 Task: Delete the filter.
Action: Mouse moved to (859, 133)
Screenshot: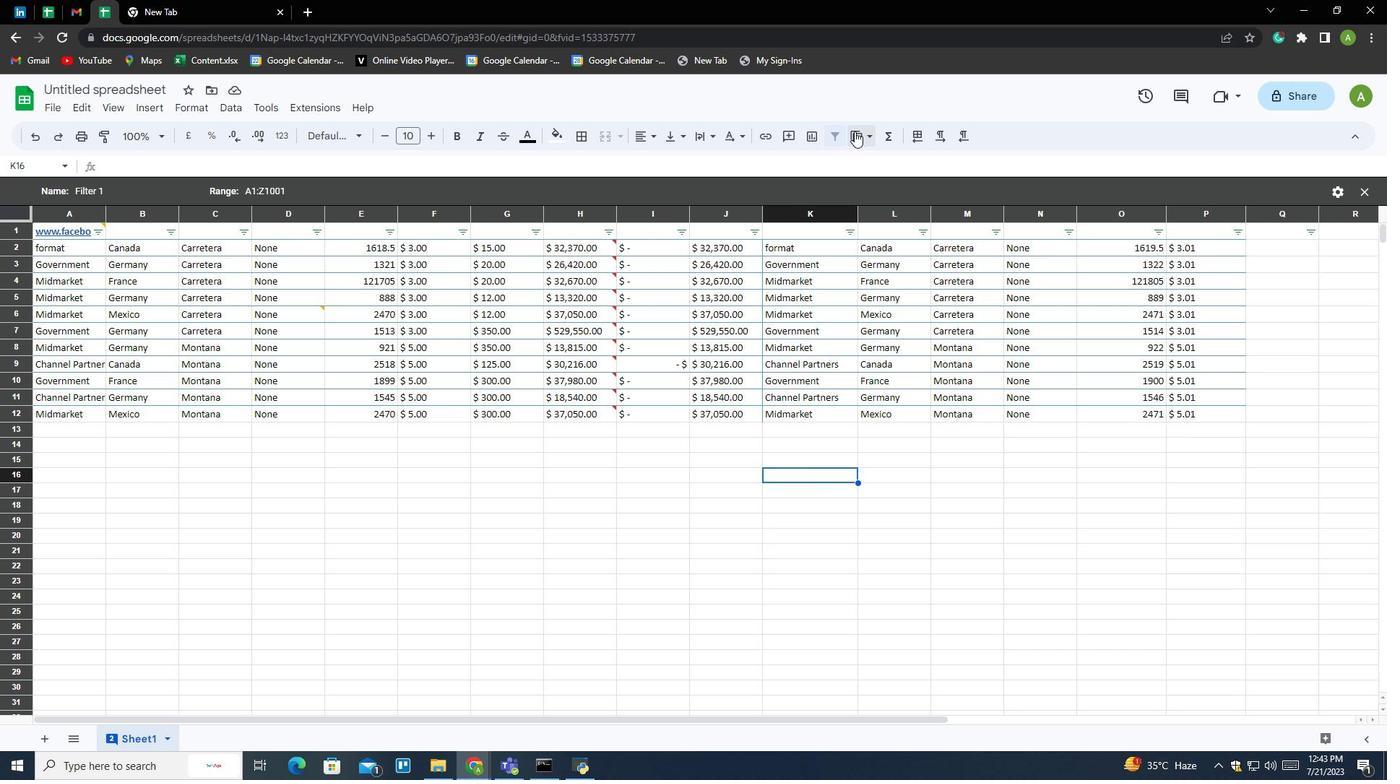 
Action: Mouse pressed left at (859, 133)
Screenshot: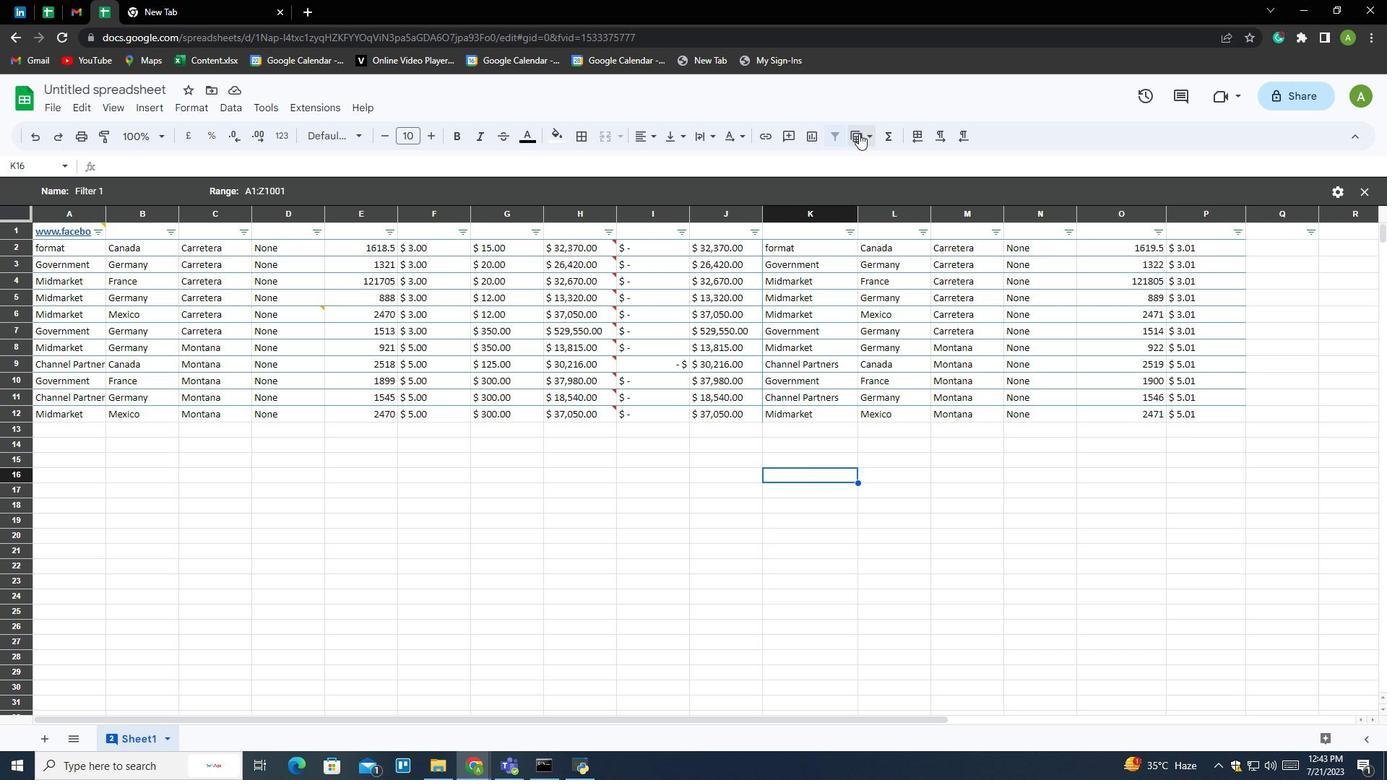 
Action: Mouse moved to (917, 218)
Screenshot: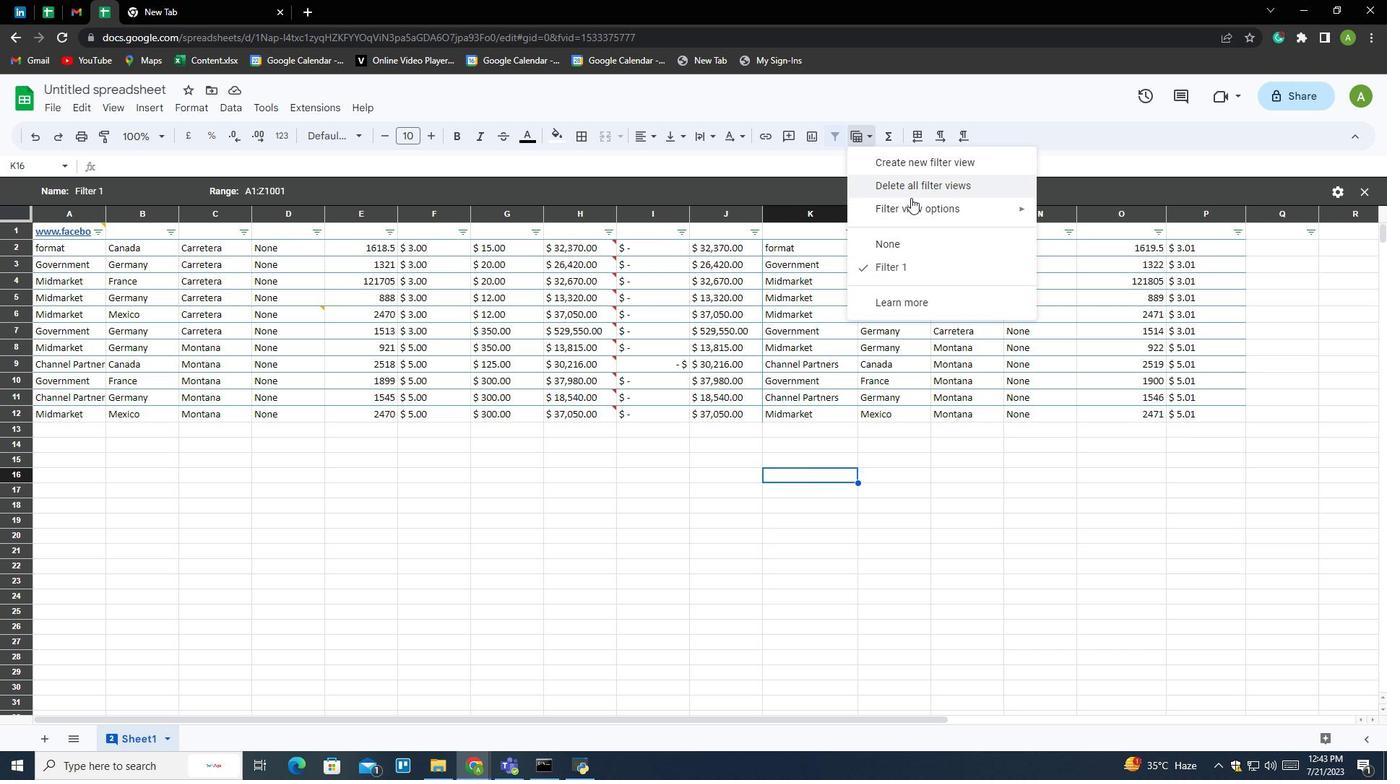 
Action: Mouse pressed left at (917, 218)
Screenshot: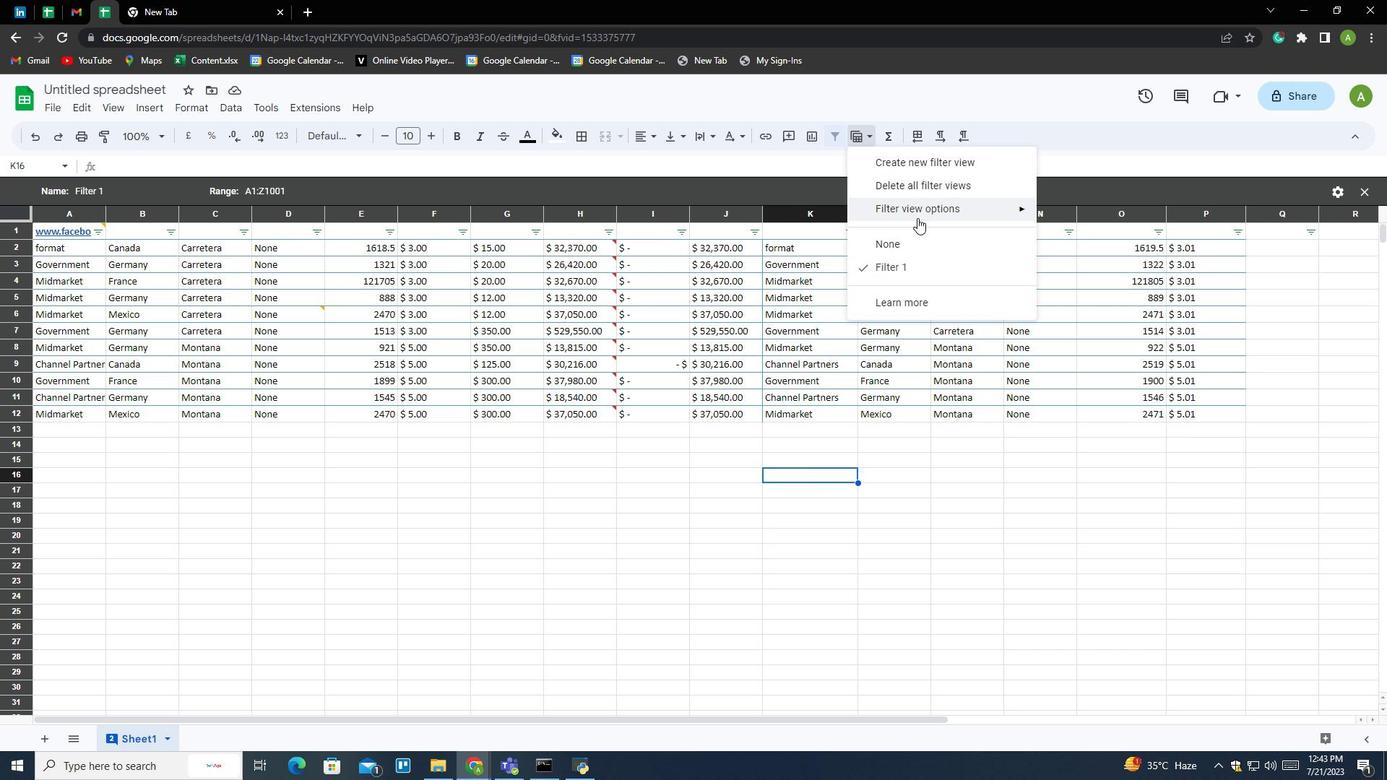 
Action: Mouse moved to (1074, 283)
Screenshot: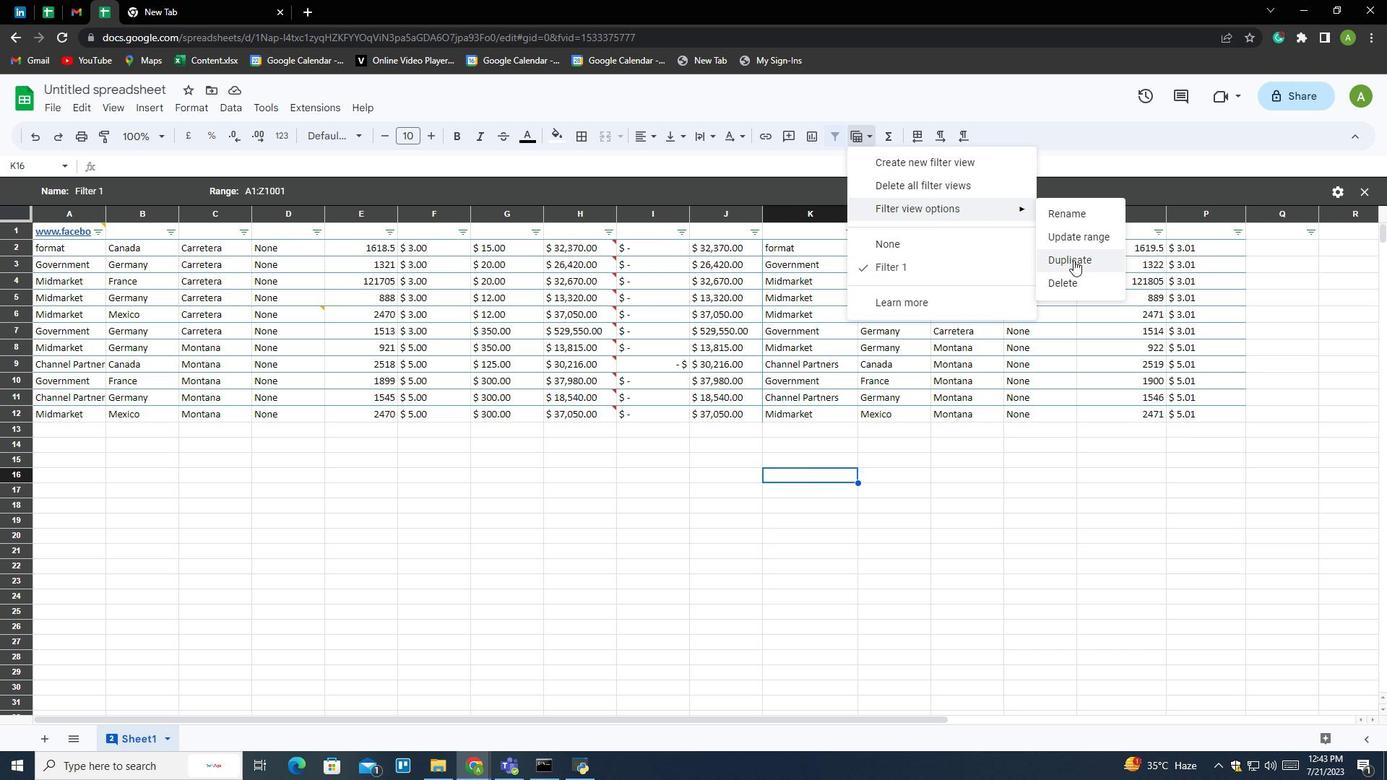 
Action: Mouse pressed left at (1074, 283)
Screenshot: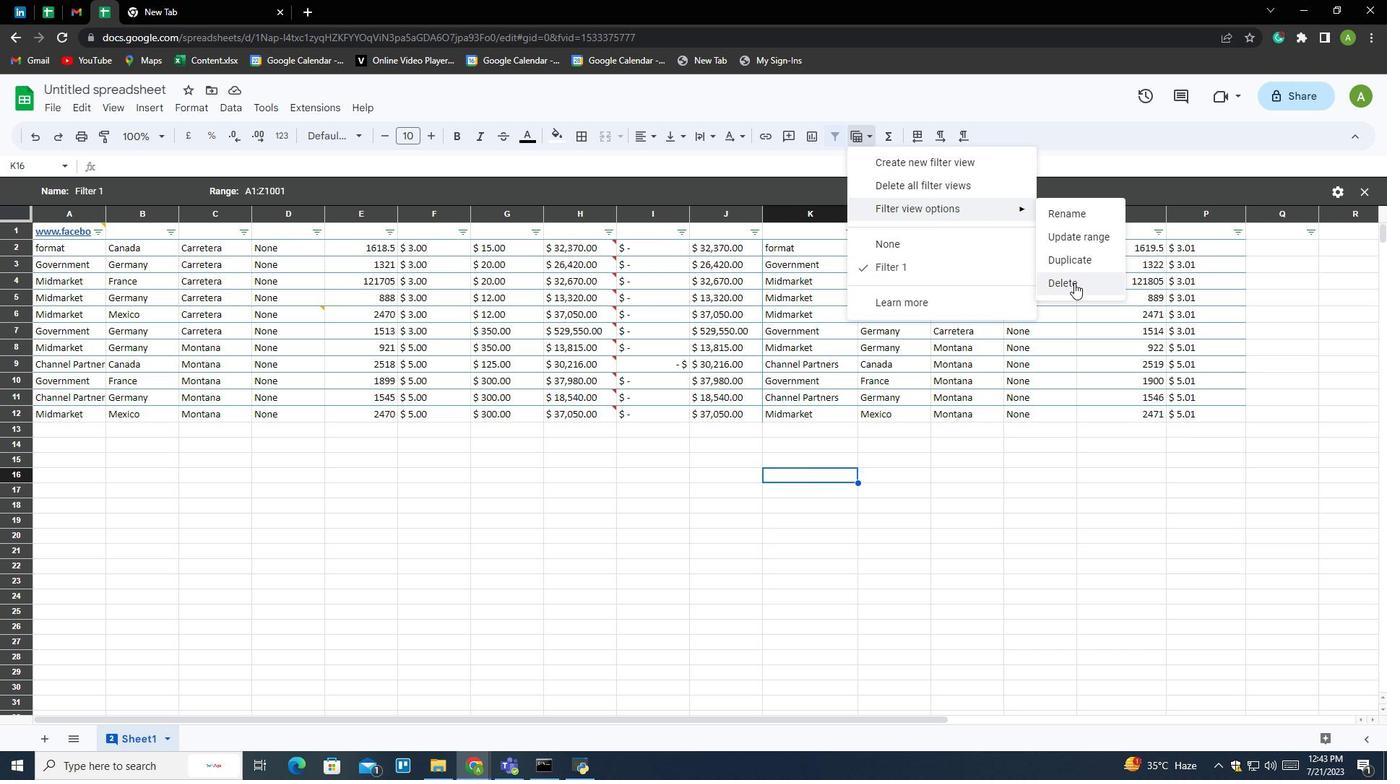 
